 Task: Create a Workspace WS0000000021 in Trello with Workspace Type as ENGINEERING-IT and Workspace Description as WD0000000021. Invite a Team Member Email0000000081 to Workspace WS0000000021 in Trello. Invite a Team Member Email0000000082 to Workspace WS0000000021 in Trello. Invite a Team Member Email0000000083 to Workspace WS0000000021 in Trello. Invite a Team Member Email0000000084 to Workspace WS0000000021 in Trello
Action: Mouse moved to (603, 625)
Screenshot: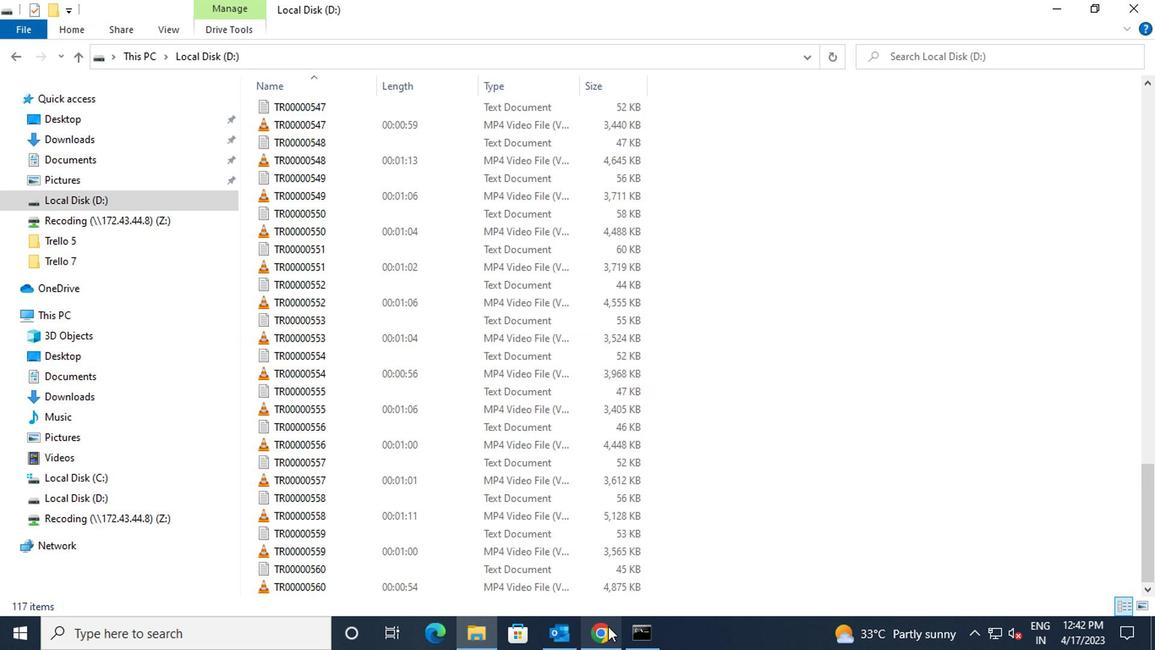 
Action: Mouse pressed left at (603, 625)
Screenshot: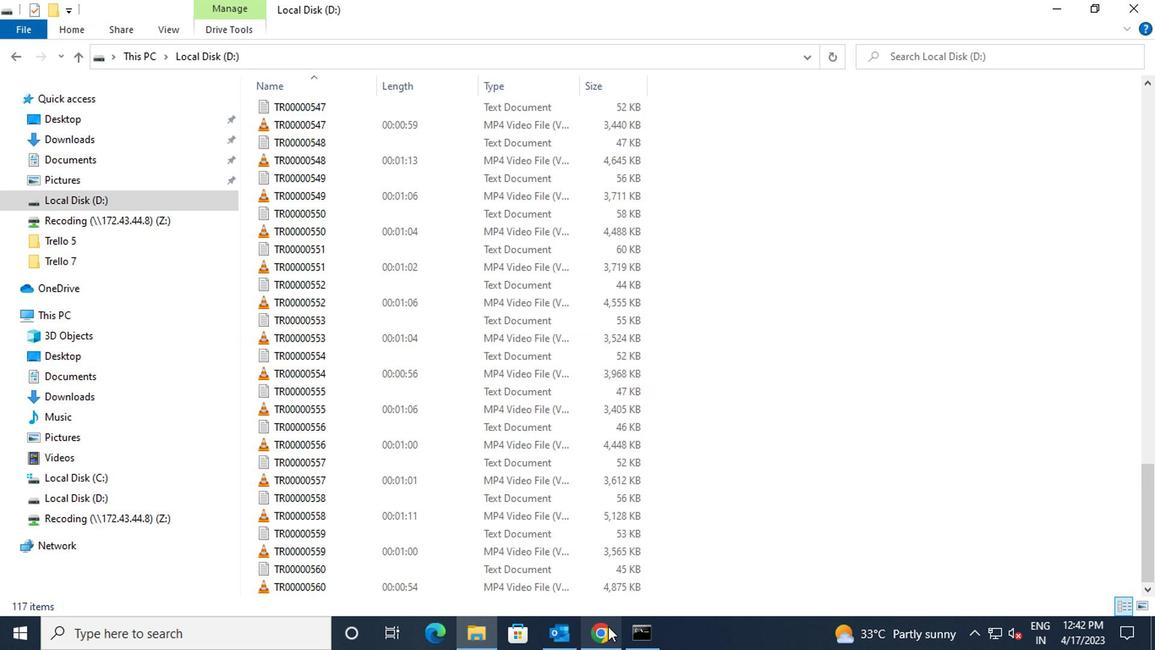 
Action: Mouse moved to (494, 119)
Screenshot: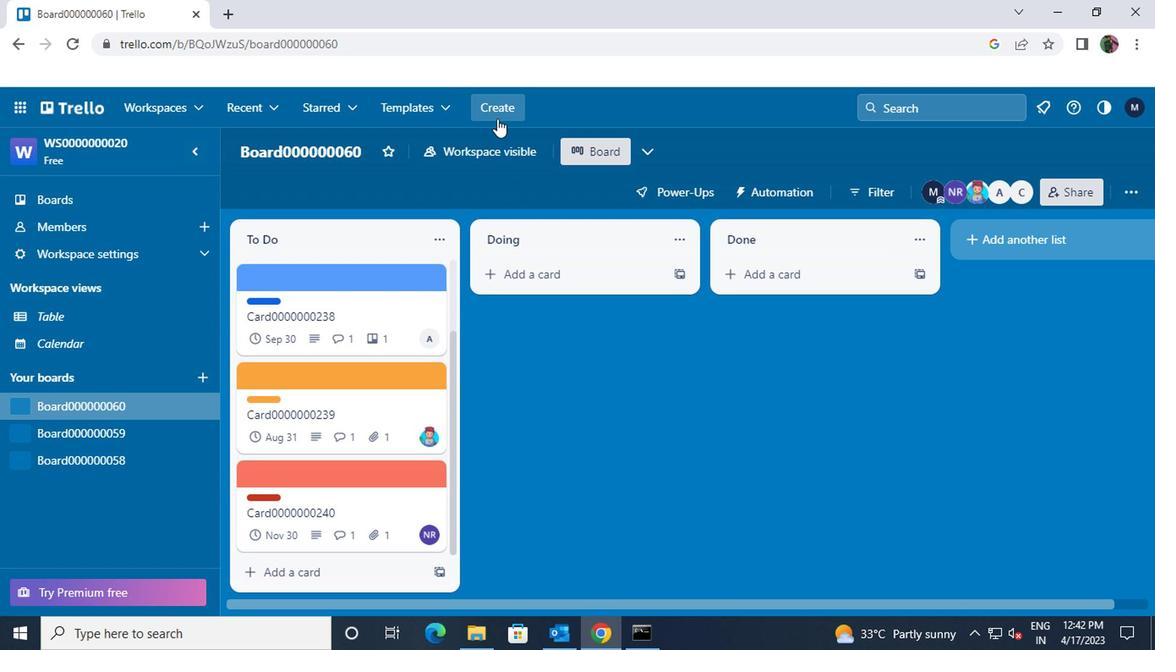 
Action: Mouse pressed left at (494, 119)
Screenshot: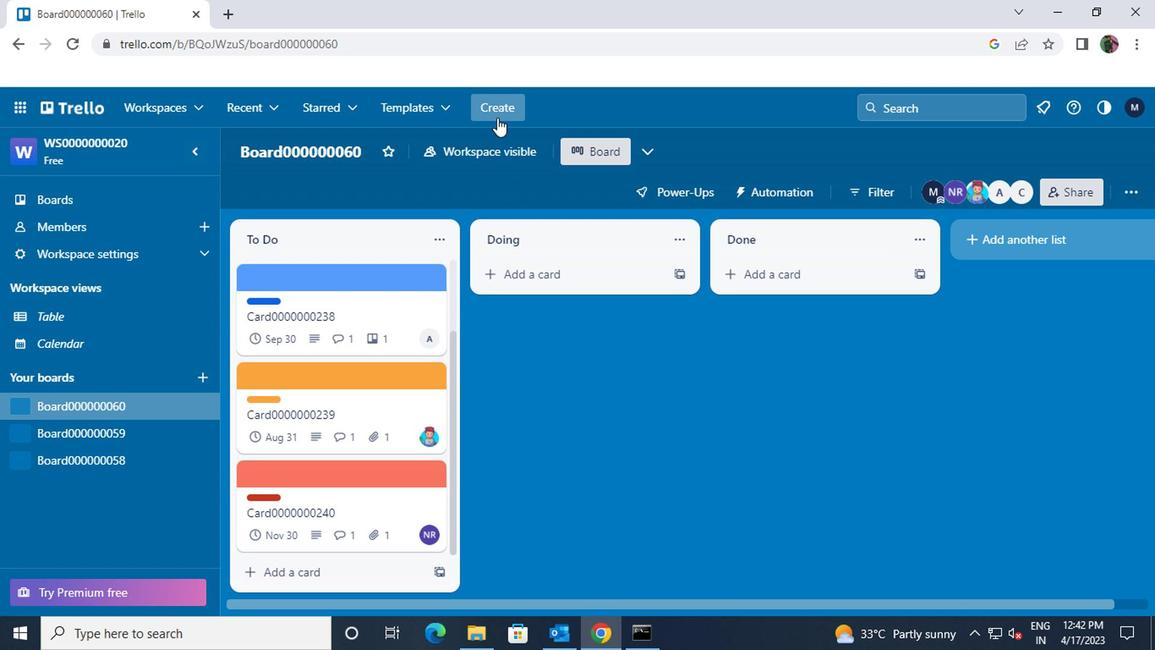 
Action: Mouse moved to (520, 274)
Screenshot: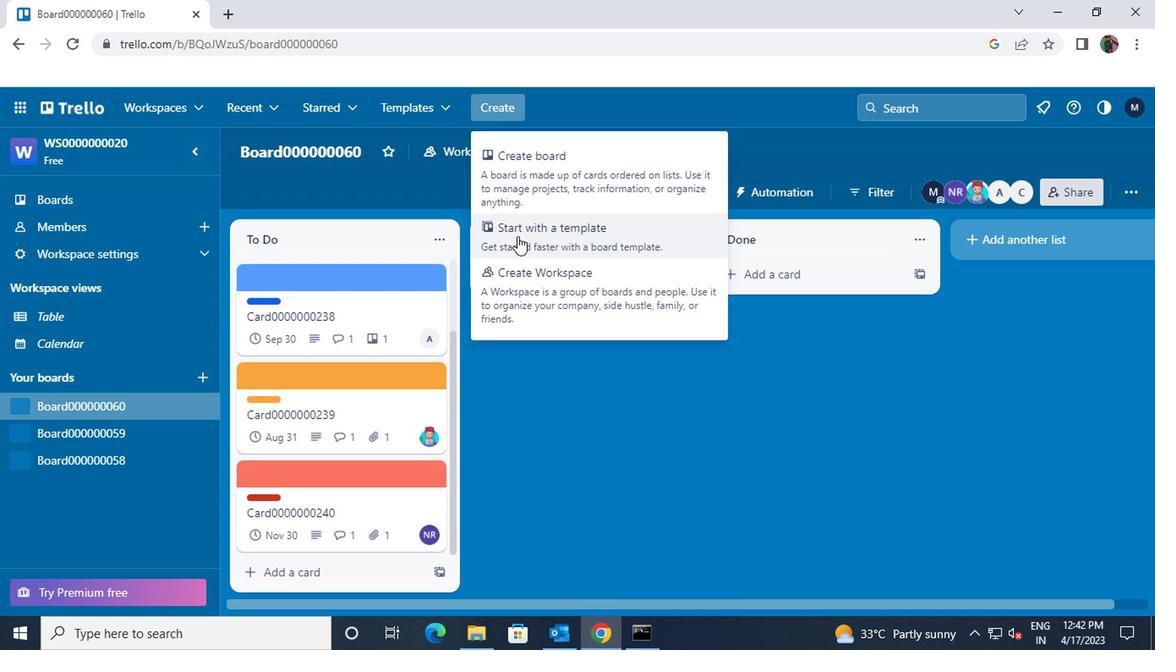 
Action: Mouse pressed left at (520, 274)
Screenshot: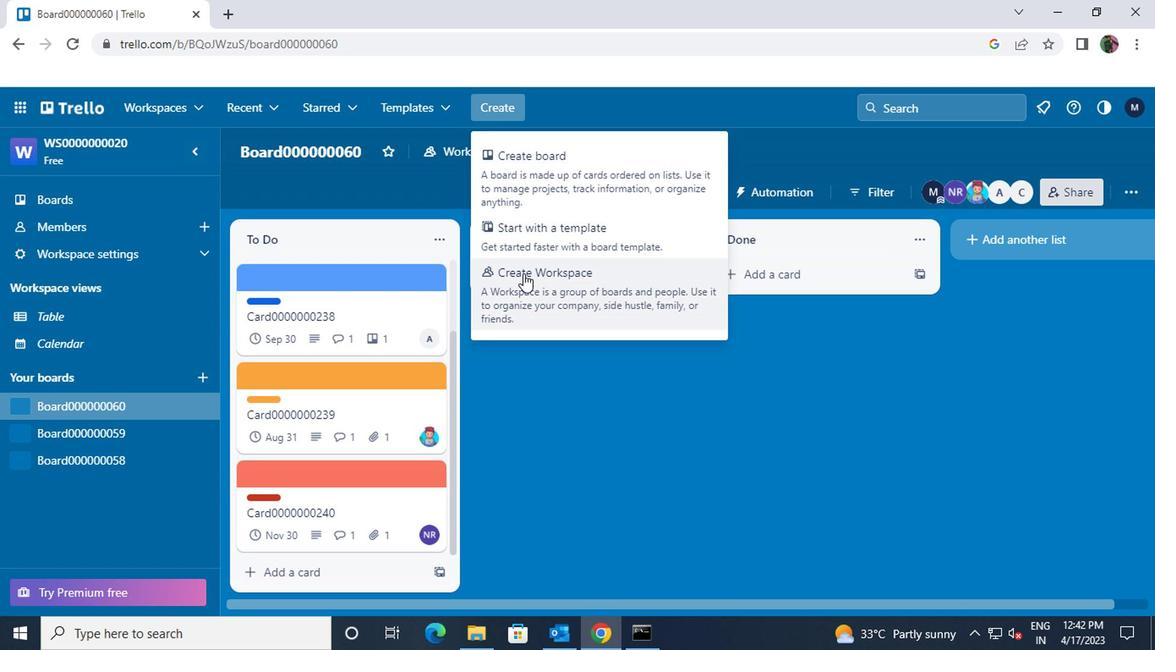 
Action: Key pressed <Key.shift><Key.shift><Key.shift><Key.shift><Key.shift><Key.shift><Key.shift><Key.shift><Key.shift><Key.shift><Key.shift><Key.shift><Key.shift><Key.shift><Key.shift><Key.shift>WS0000000021
Screenshot: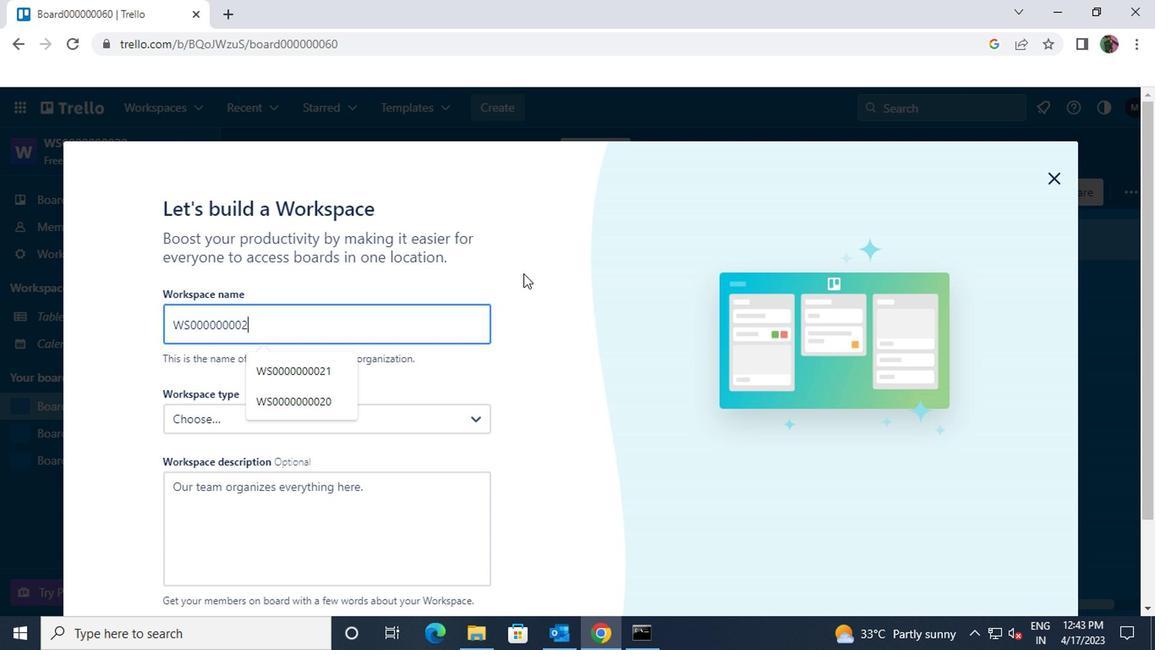 
Action: Mouse moved to (475, 418)
Screenshot: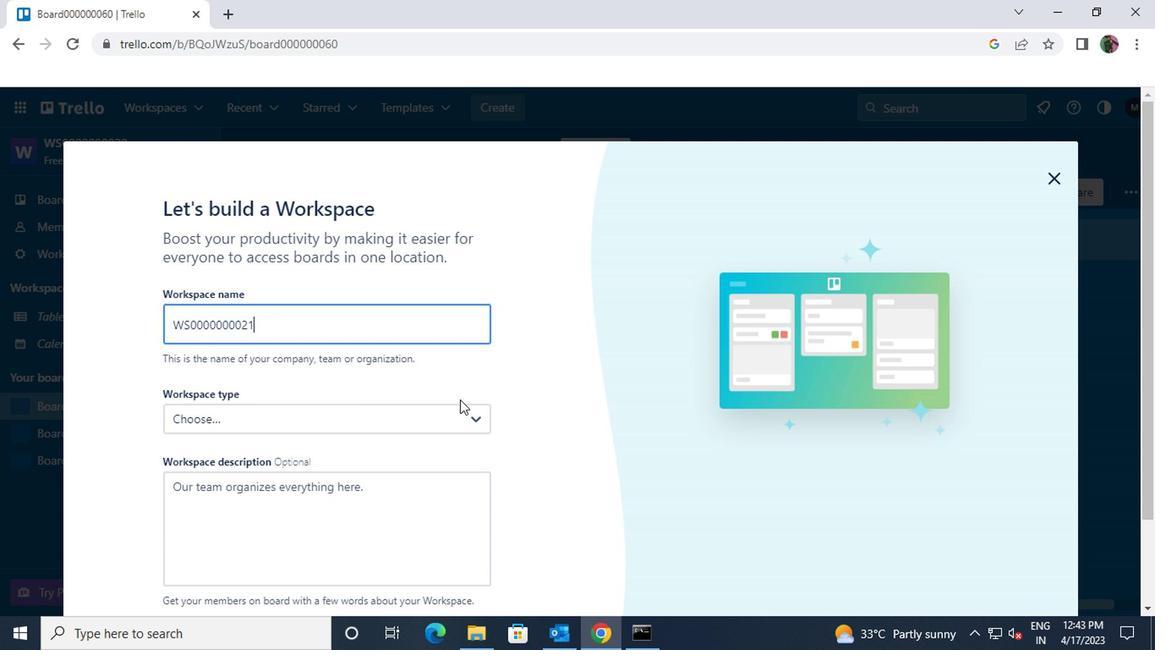 
Action: Mouse pressed left at (475, 418)
Screenshot: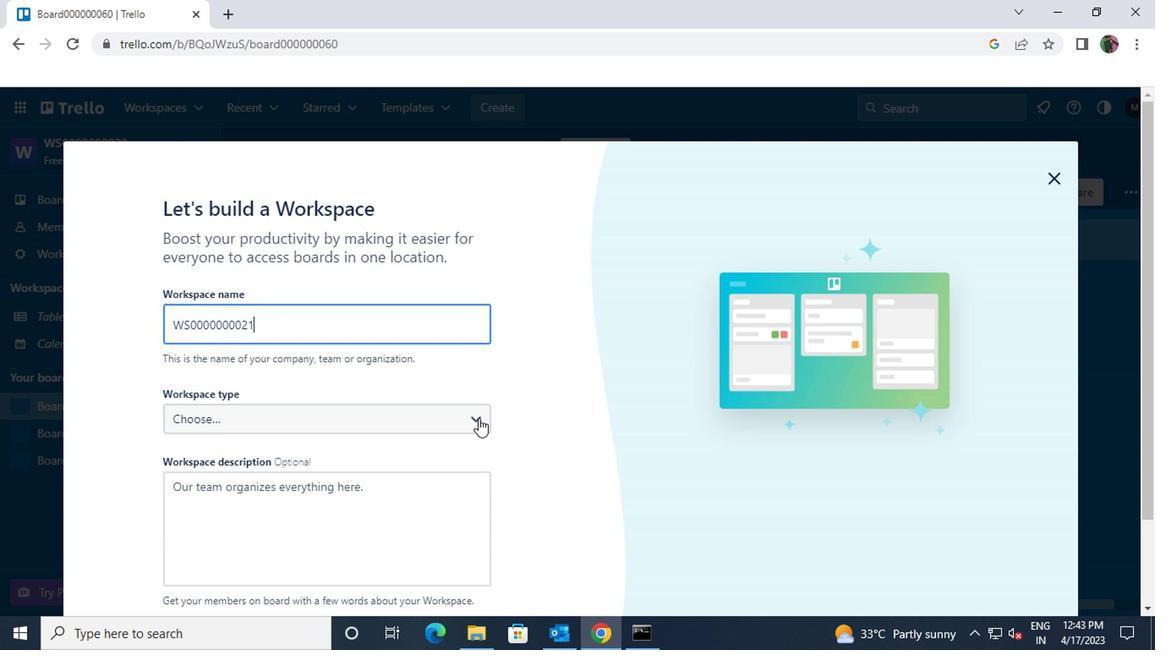 
Action: Mouse moved to (372, 588)
Screenshot: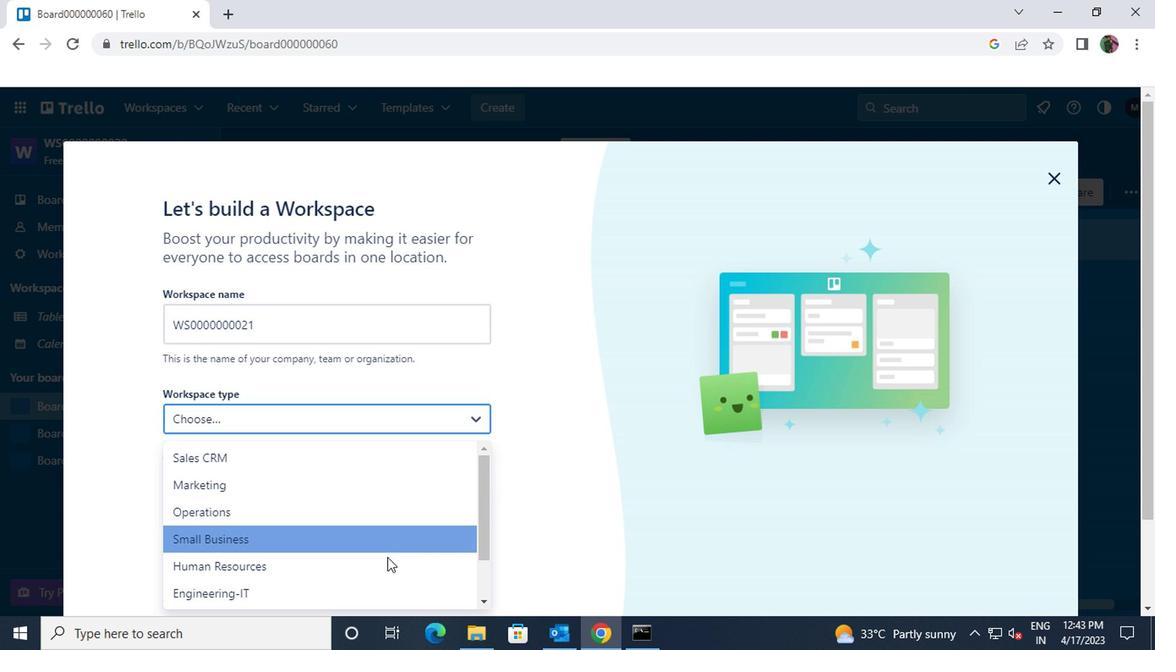 
Action: Mouse pressed left at (372, 588)
Screenshot: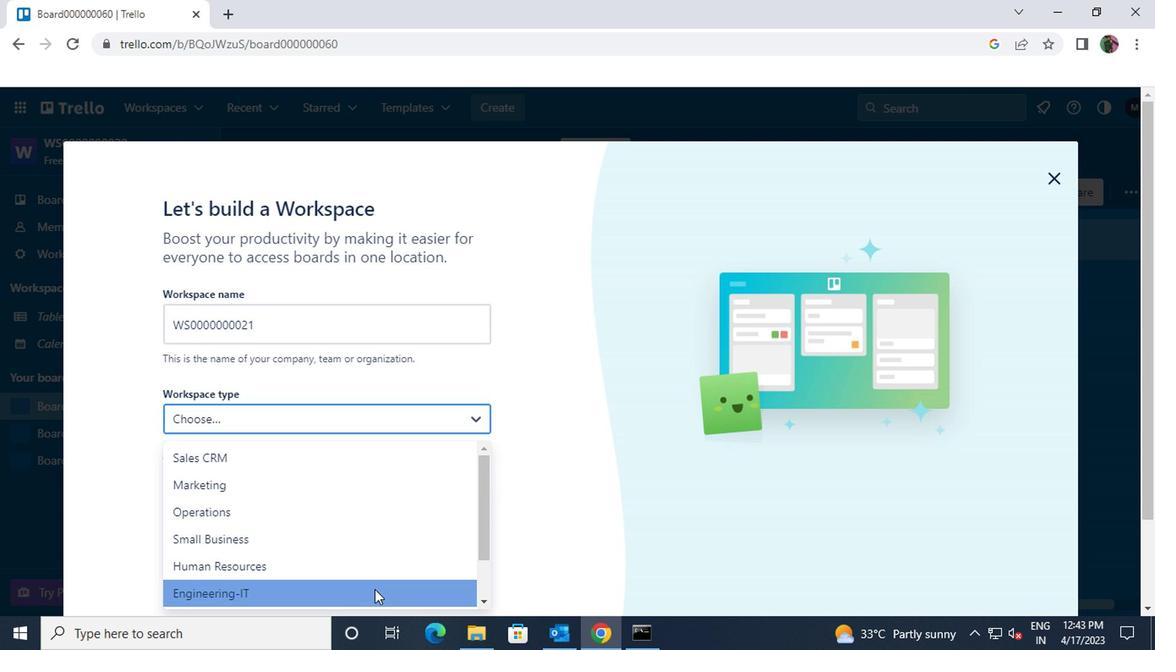 
Action: Mouse moved to (358, 543)
Screenshot: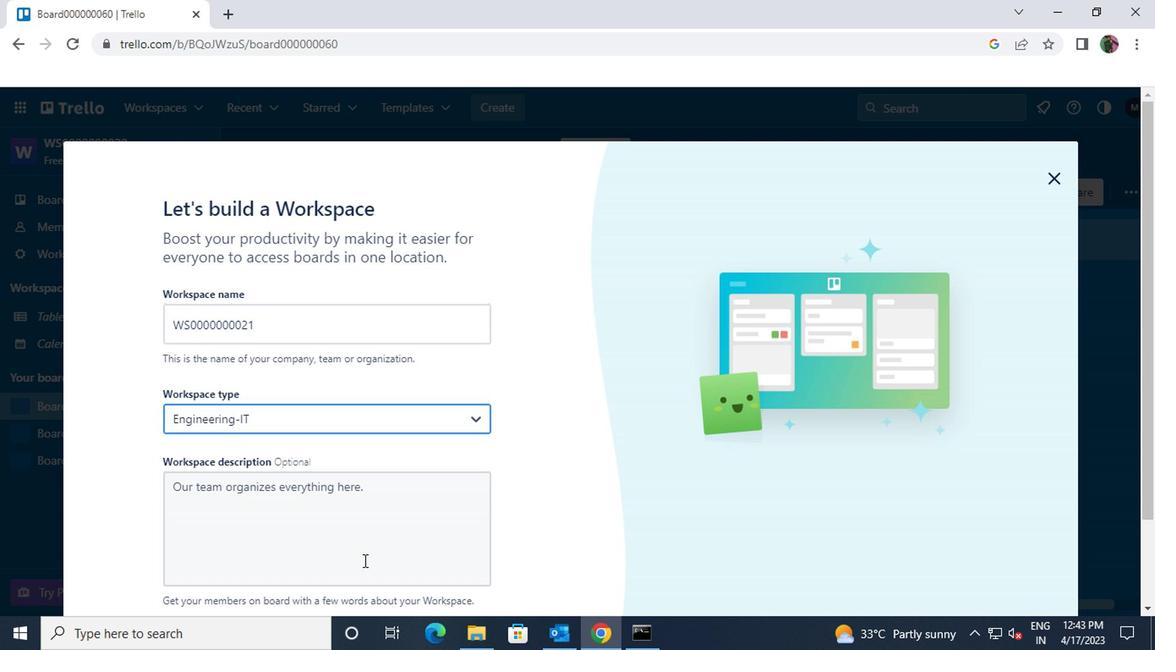 
Action: Mouse pressed left at (358, 543)
Screenshot: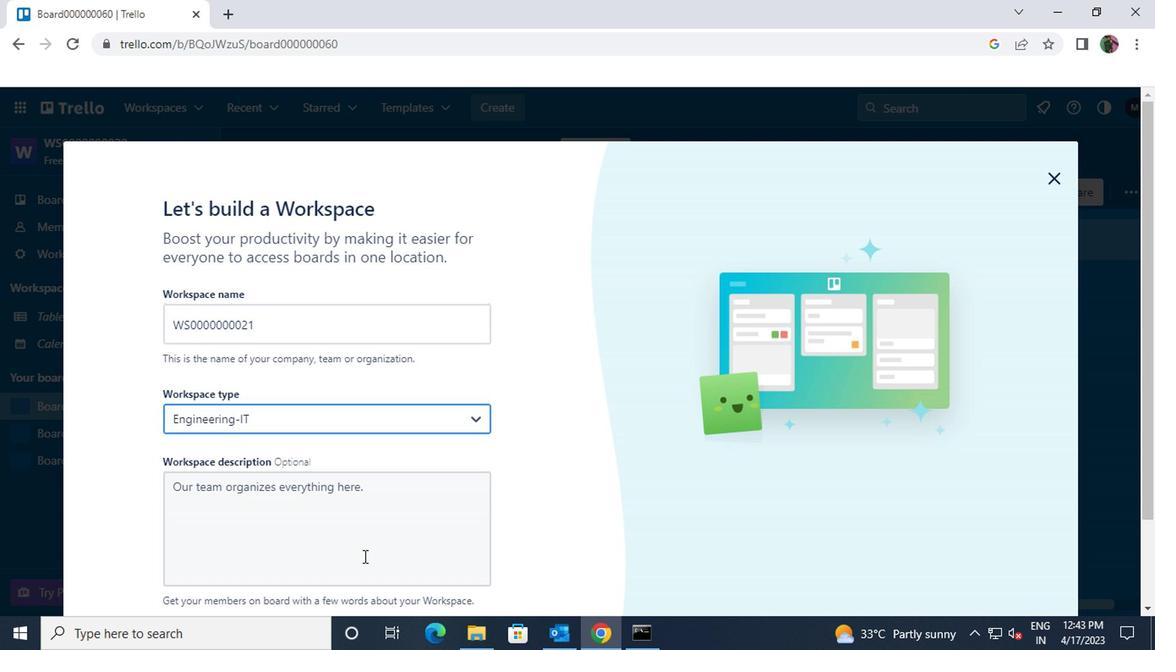 
Action: Mouse moved to (358, 543)
Screenshot: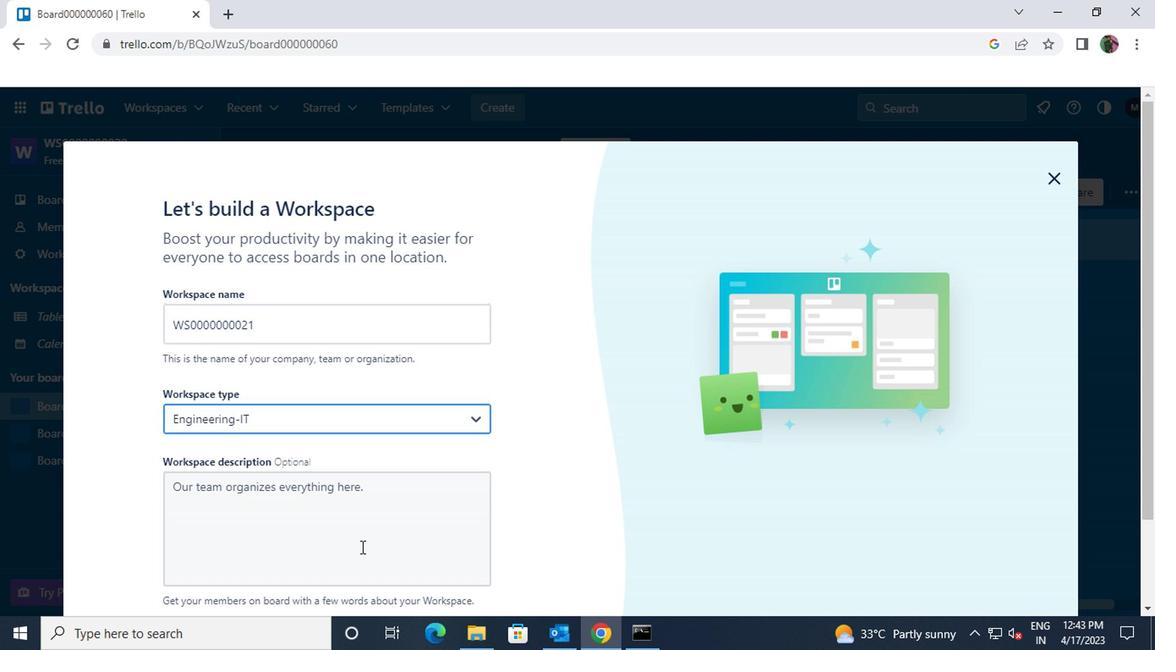 
Action: Key pressed <Key.shift>WD0000000021
Screenshot: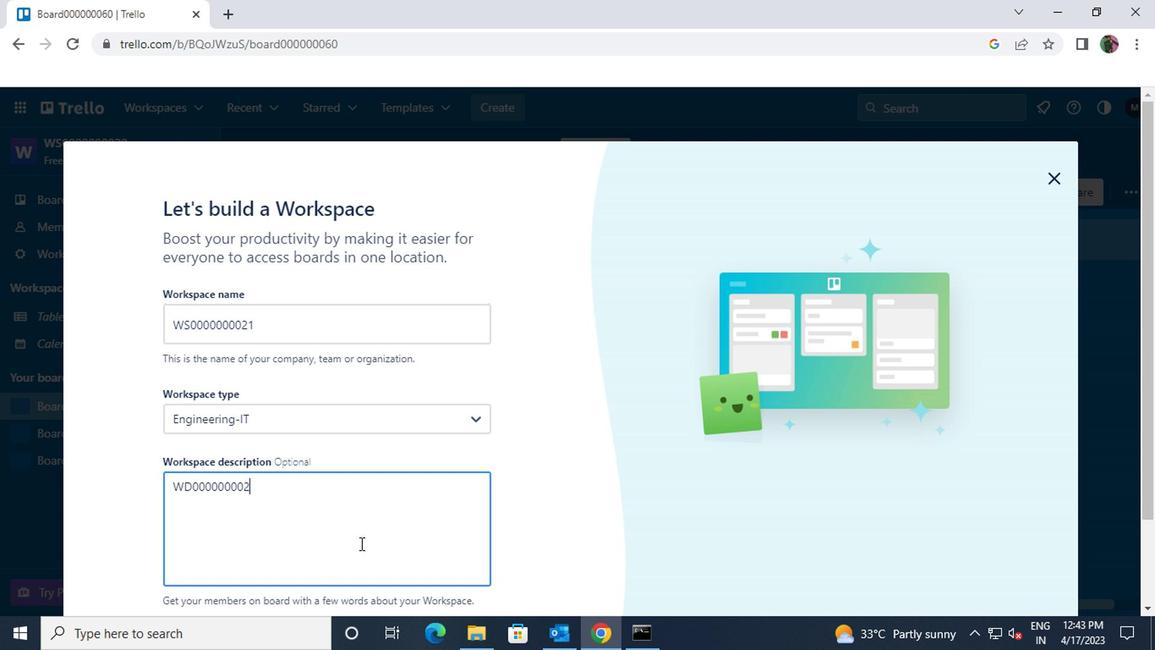 
Action: Mouse moved to (379, 524)
Screenshot: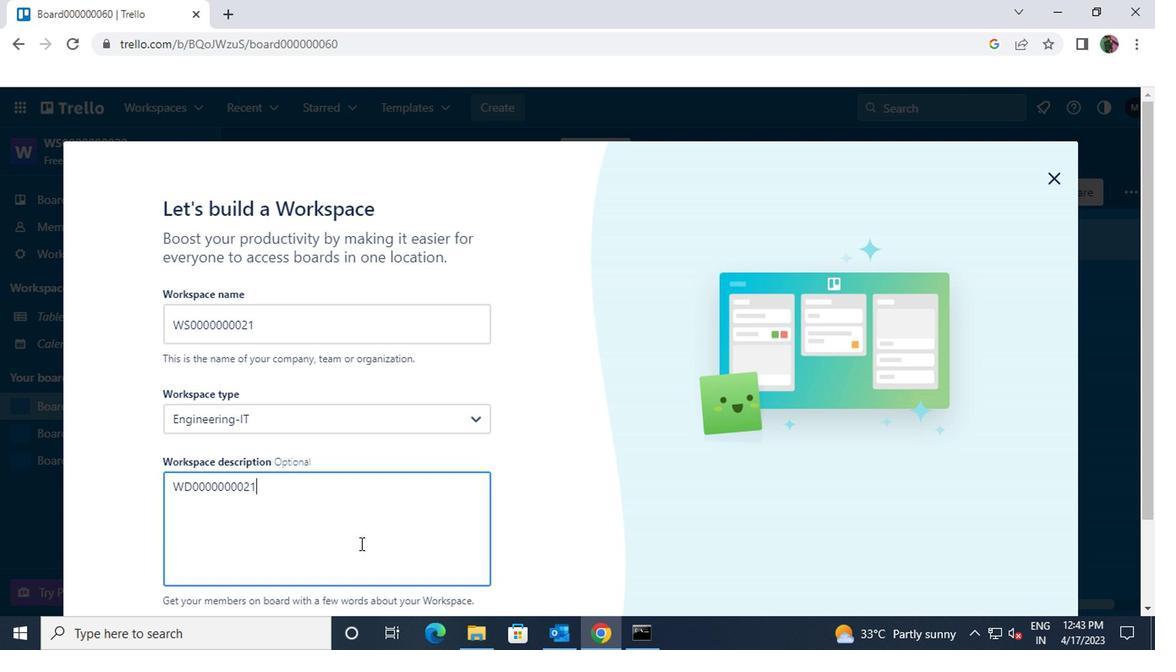 
Action: Mouse scrolled (379, 524) with delta (0, 0)
Screenshot: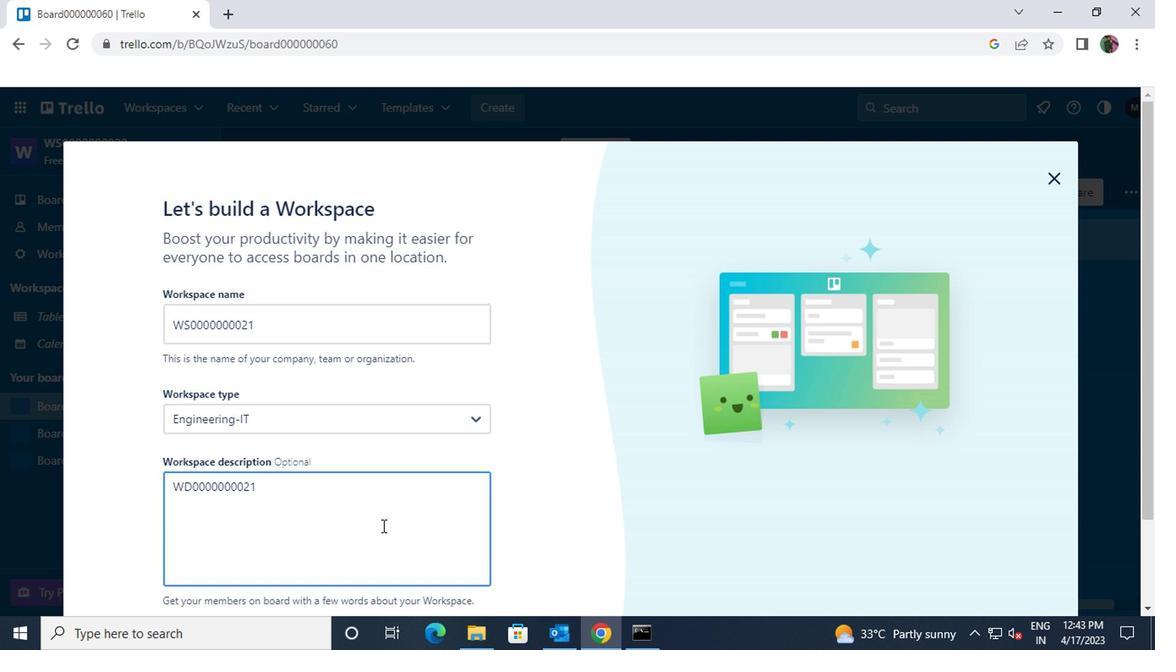 
Action: Mouse scrolled (379, 524) with delta (0, 0)
Screenshot: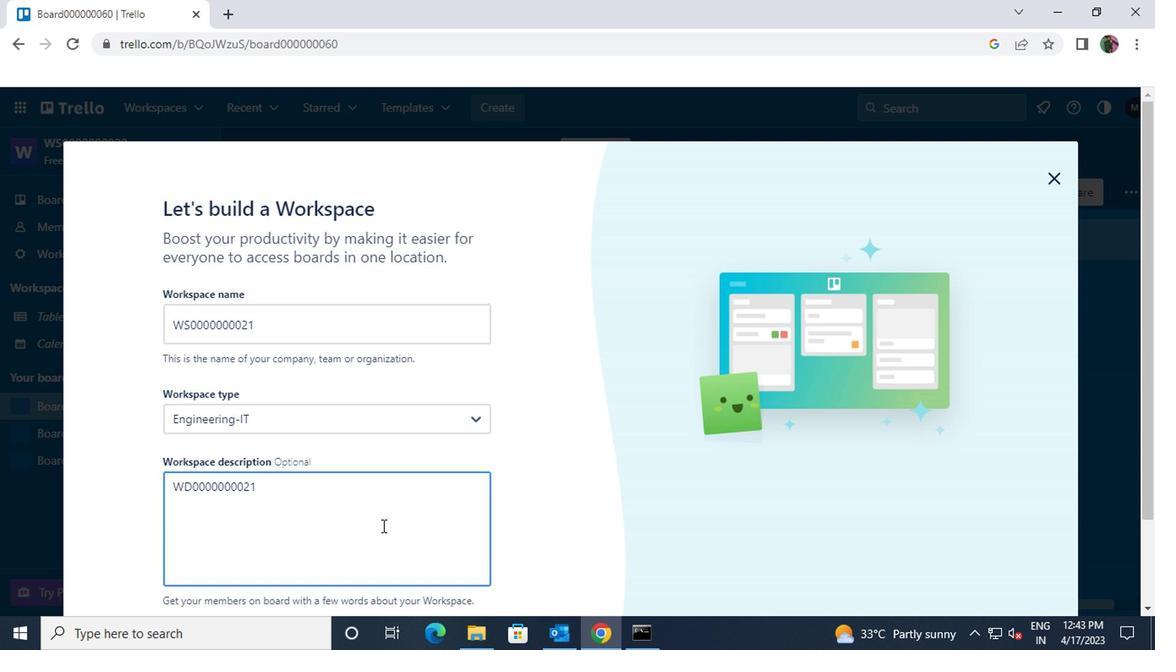 
Action: Mouse scrolled (379, 524) with delta (0, 0)
Screenshot: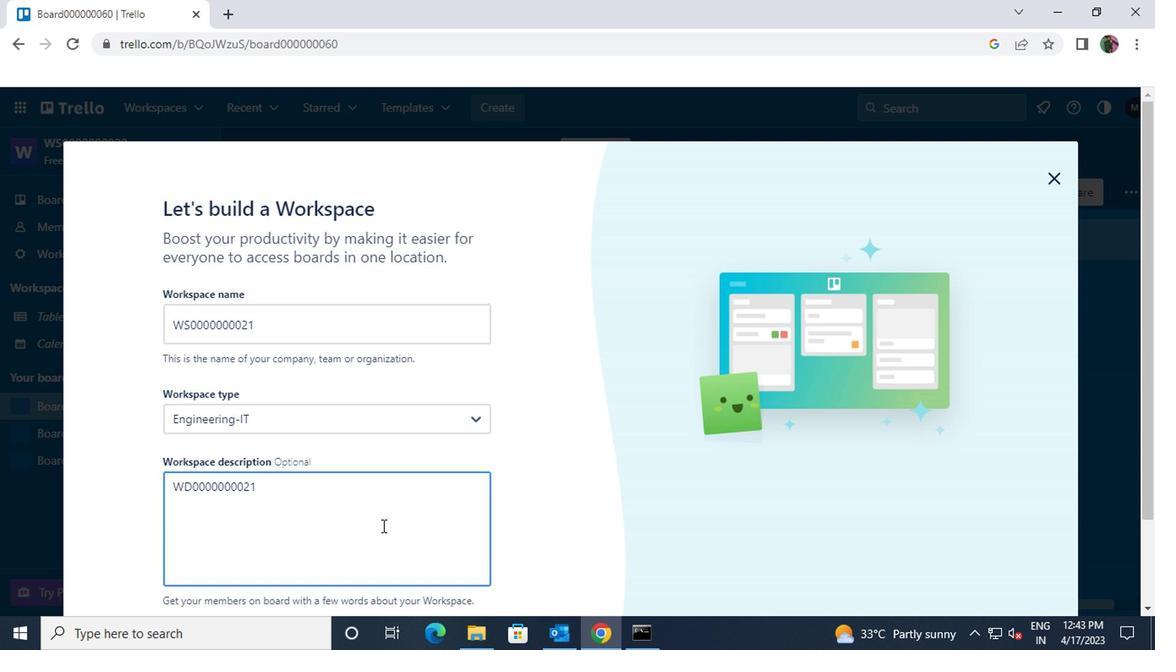 
Action: Mouse moved to (379, 527)
Screenshot: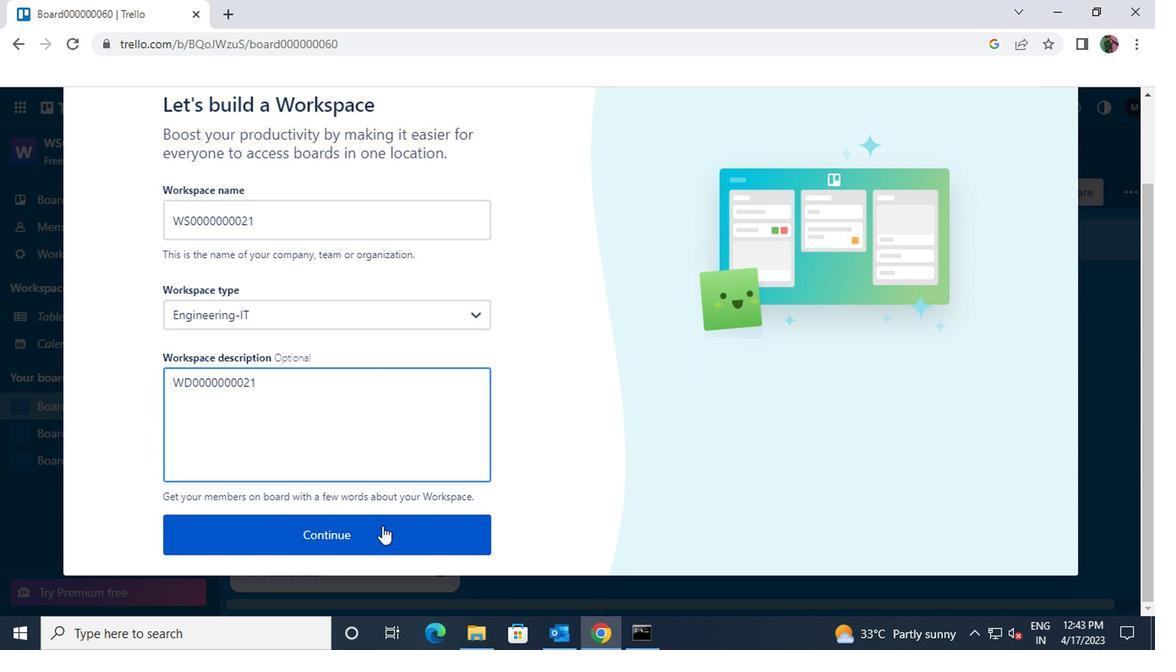 
Action: Mouse pressed left at (379, 527)
Screenshot: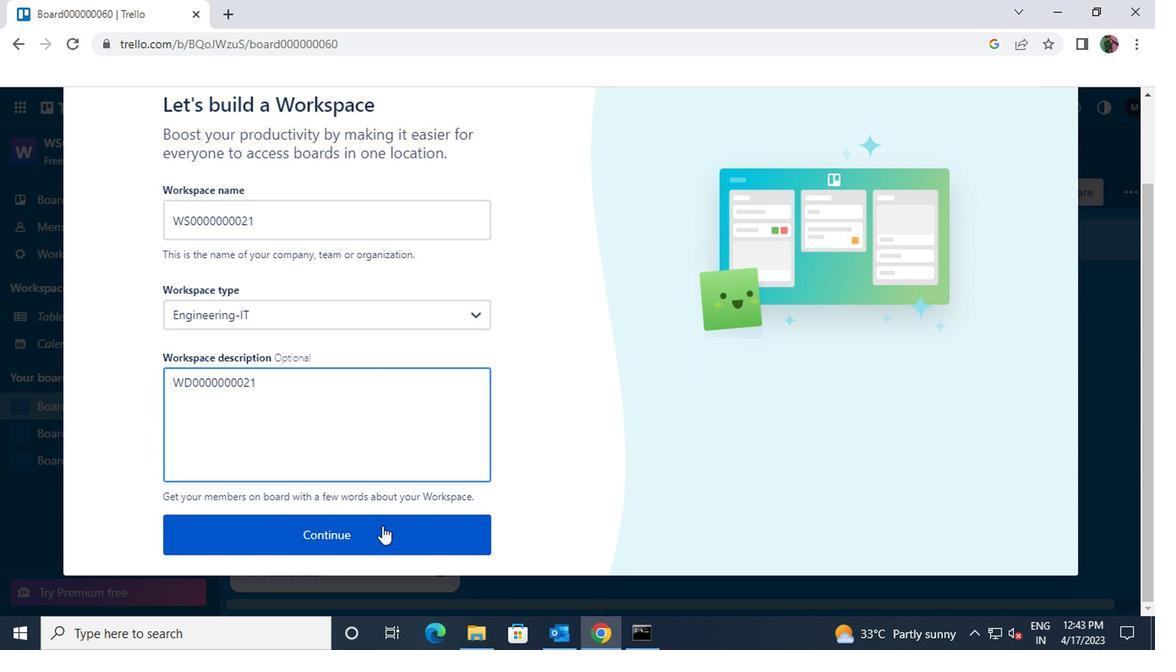 
Action: Mouse moved to (322, 324)
Screenshot: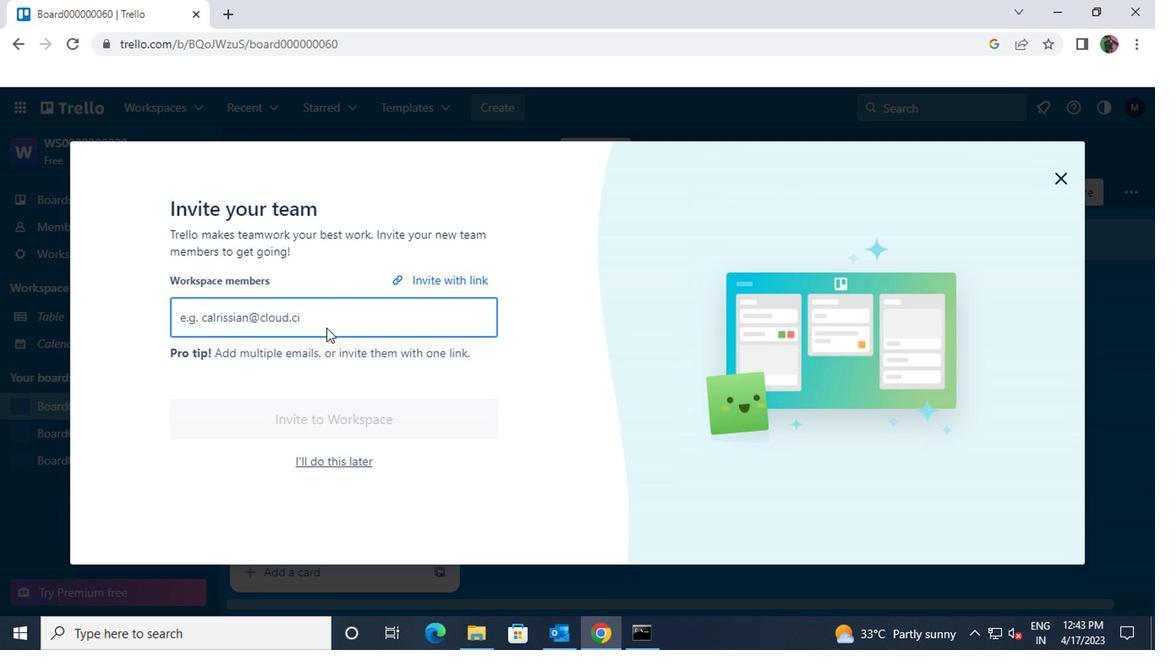 
Action: Mouse pressed left at (322, 324)
Screenshot: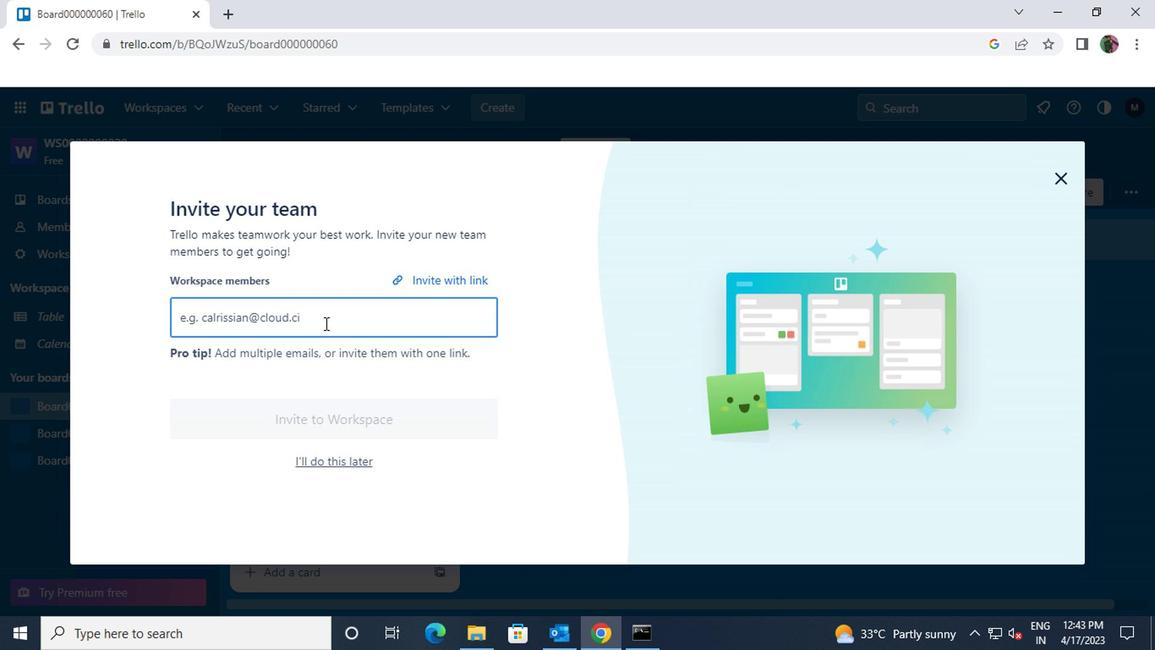 
Action: Key pressed AYUS98111<Key.shift><Key.shift><Key.shift><Key.shift><Key.shift><Key.shift>@GMAIL.COM
Screenshot: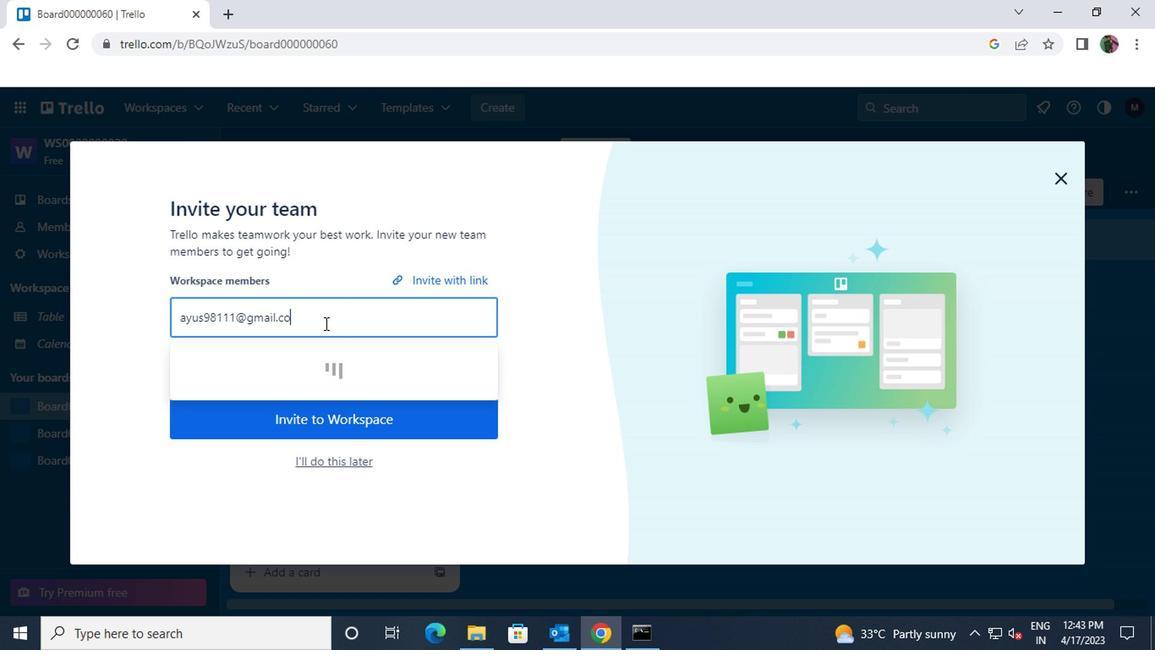 
Action: Mouse moved to (252, 359)
Screenshot: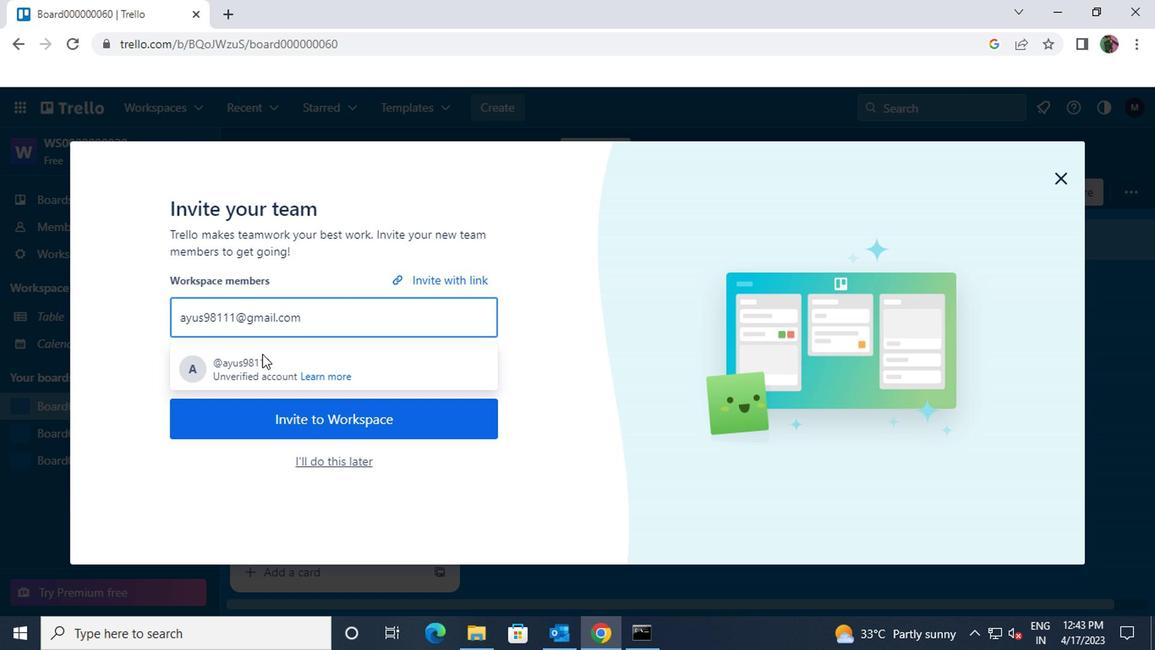 
Action: Mouse pressed left at (252, 359)
Screenshot: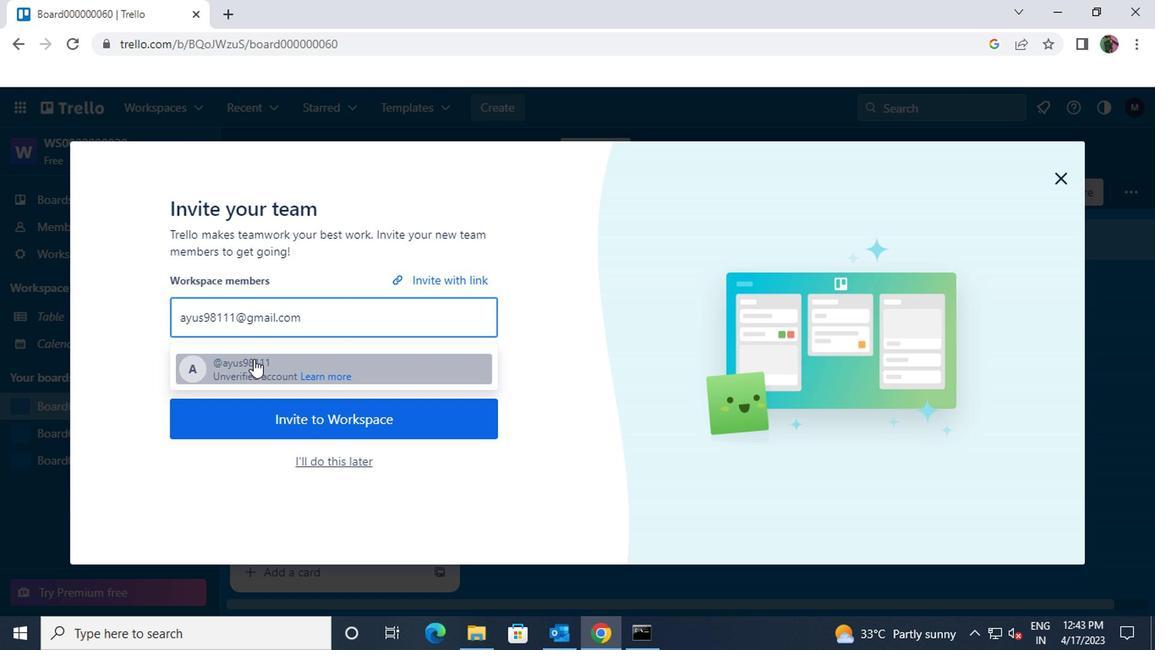 
Action: Key pressed NIKRATHI889<Key.shift>@GMAIL.COM
Screenshot: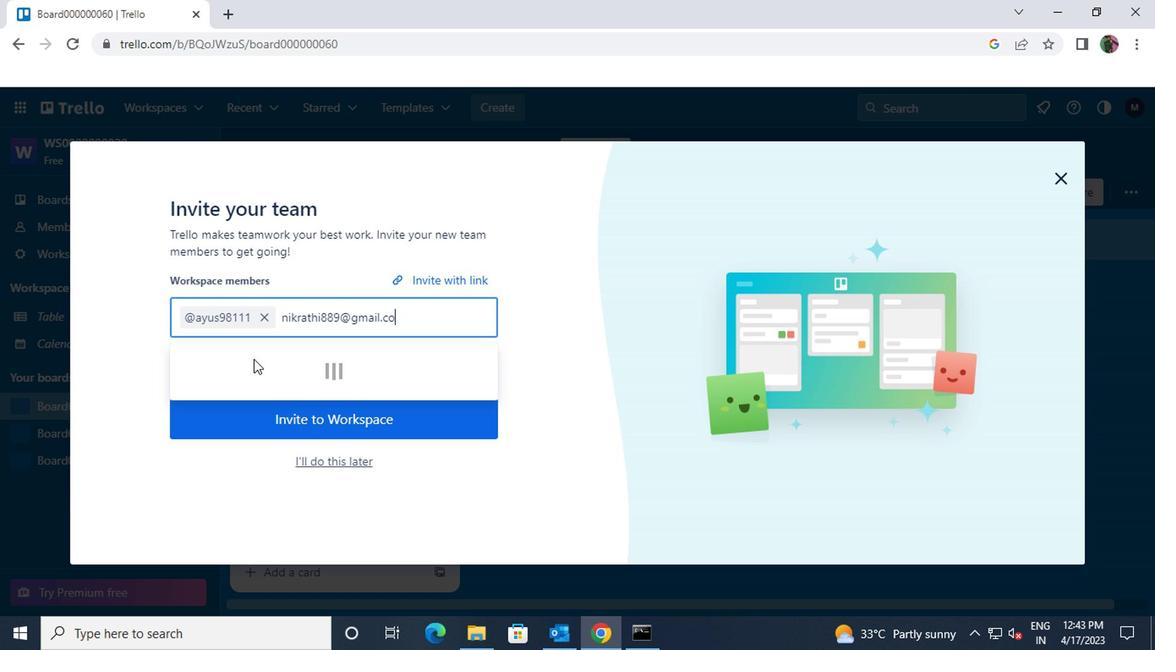 
Action: Mouse pressed left at (252, 359)
Screenshot: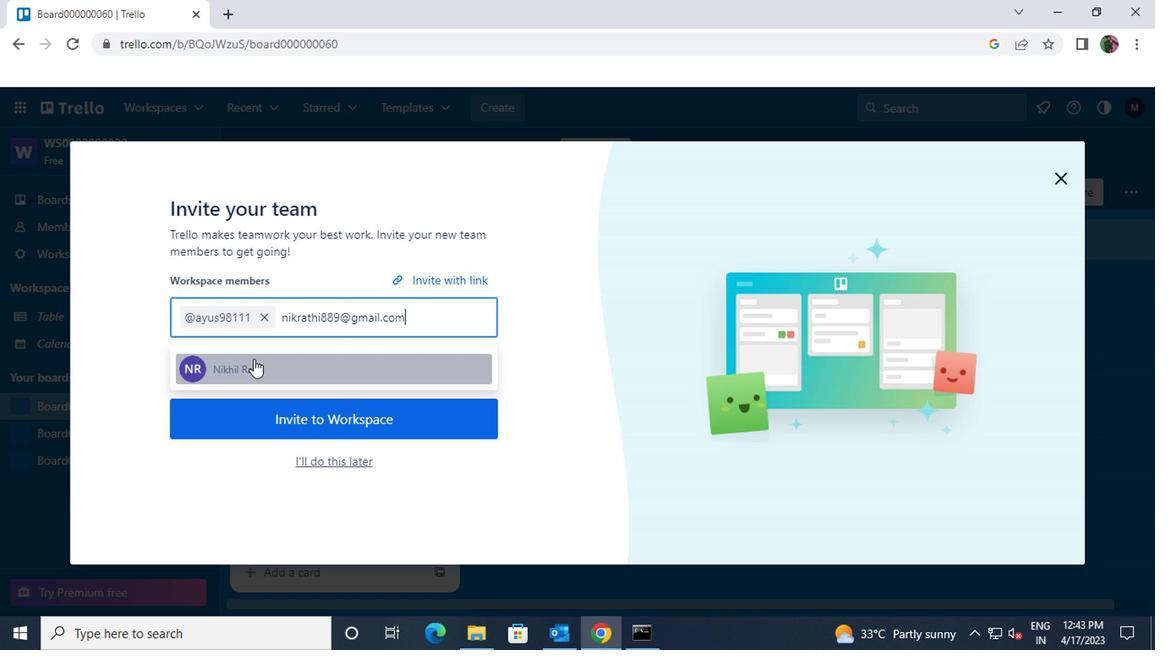
Action: Key pressed VINNYOFFICE2<Key.shift>@GMAIL.CP
Screenshot: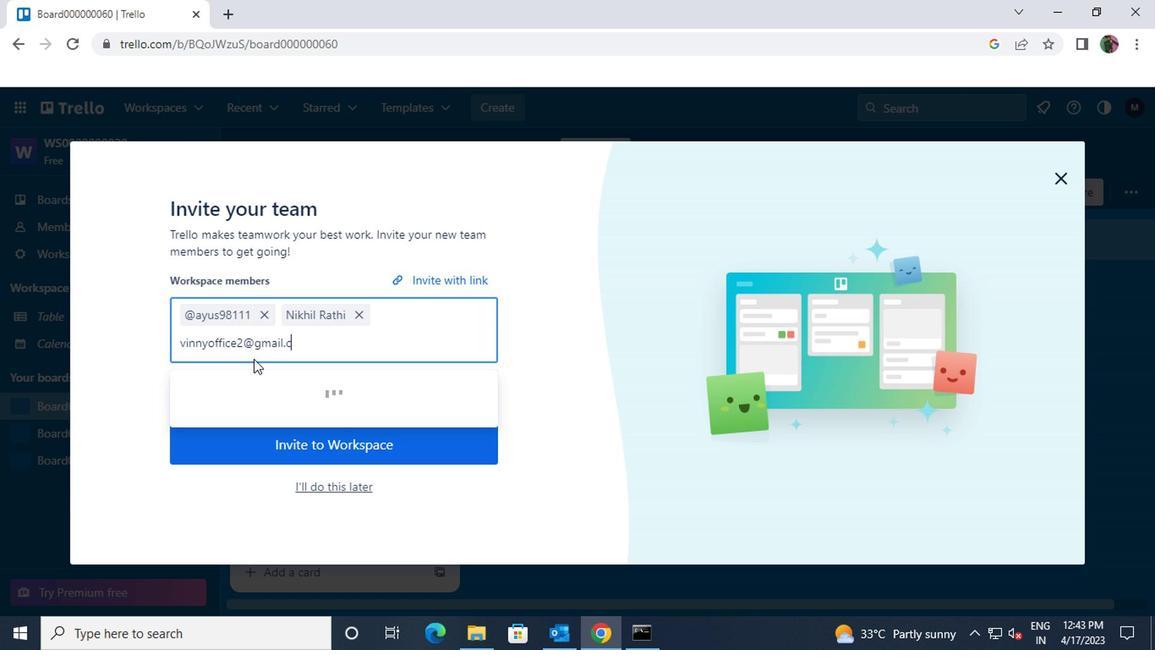 
Action: Mouse moved to (248, 388)
Screenshot: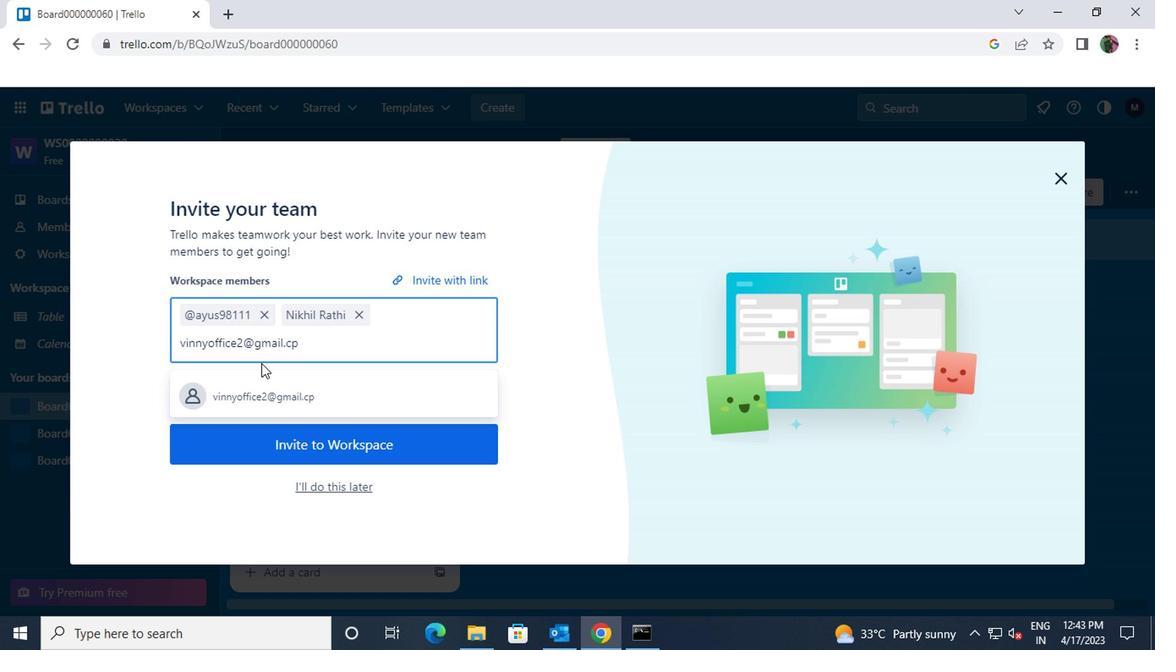 
Action: Mouse pressed left at (248, 388)
Screenshot: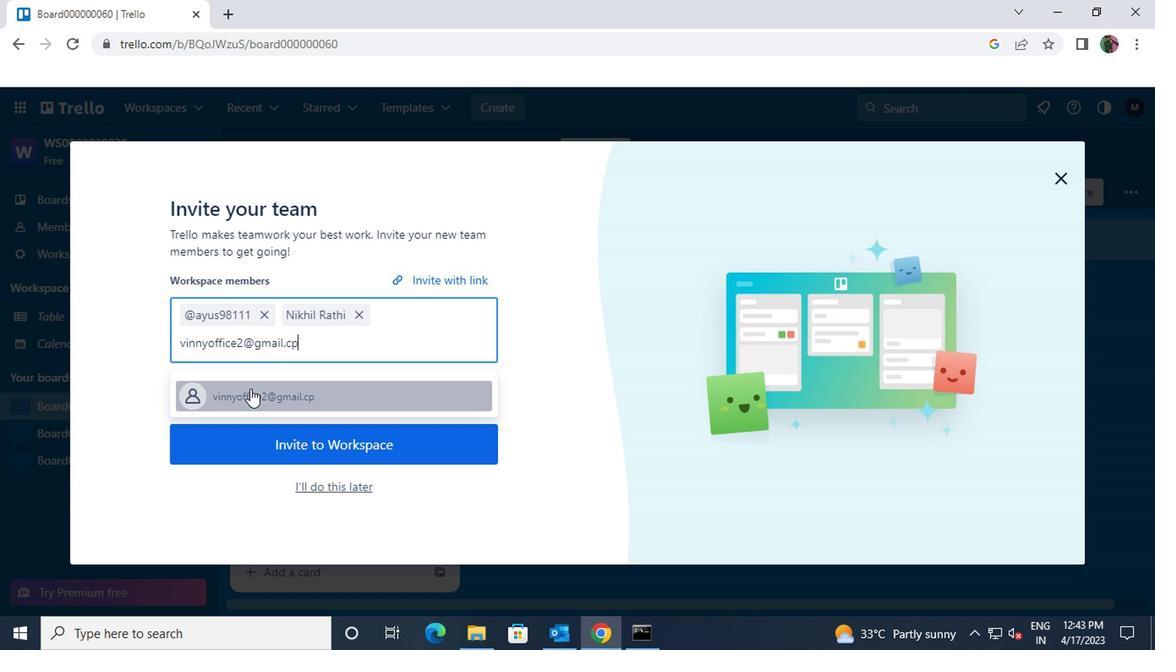 
Action: Mouse moved to (248, 382)
Screenshot: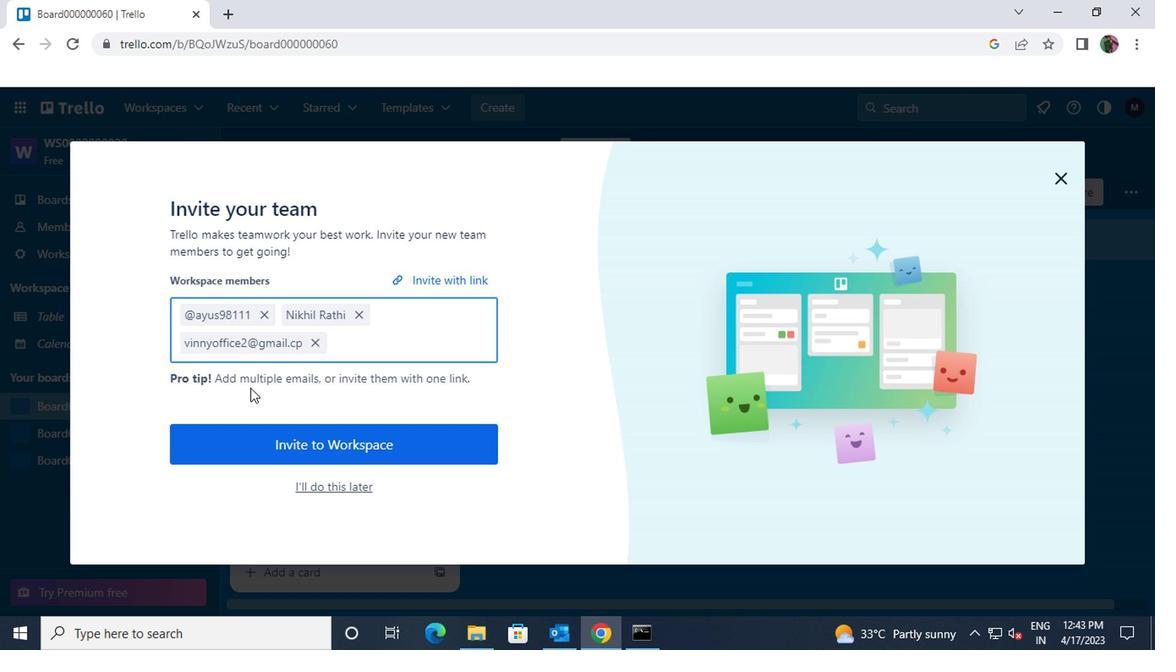 
Action: Key pressed CARSTREET791<Key.shift>@GMAIL.COM
Screenshot: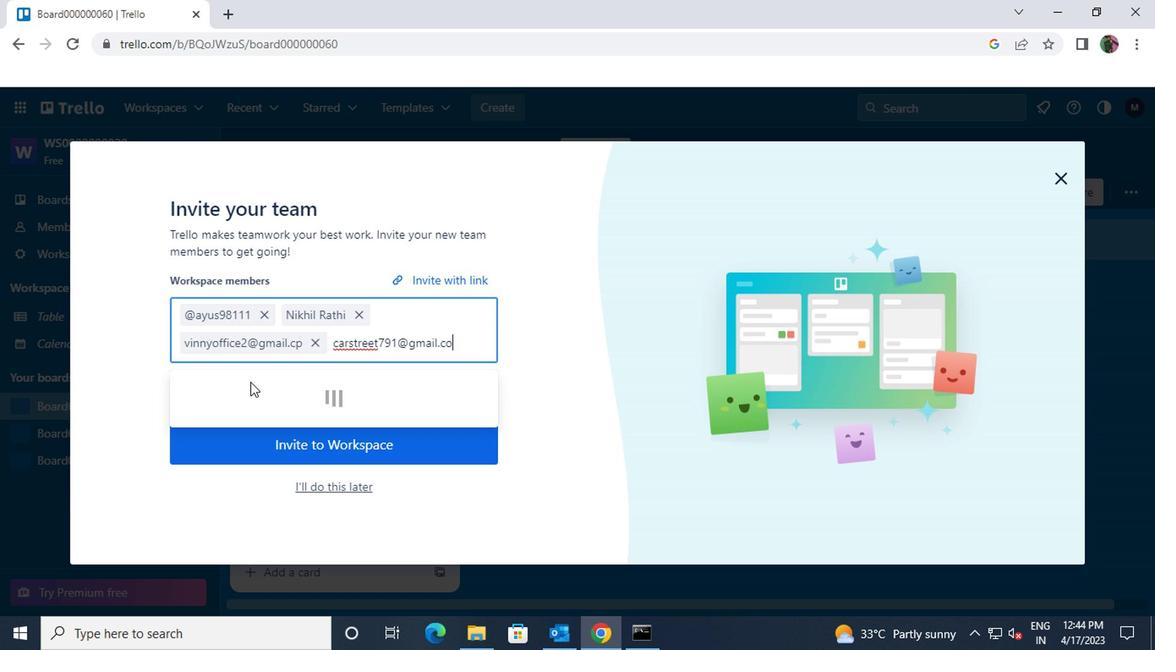 
Action: Mouse pressed left at (248, 382)
Screenshot: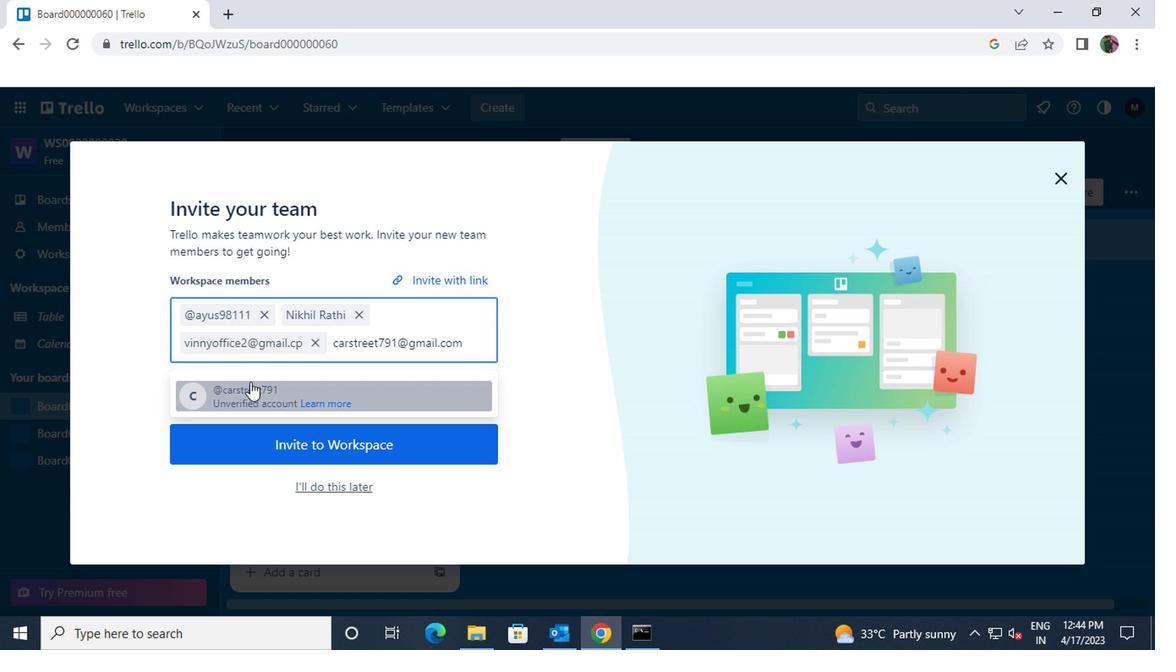 
Action: Mouse moved to (320, 463)
Screenshot: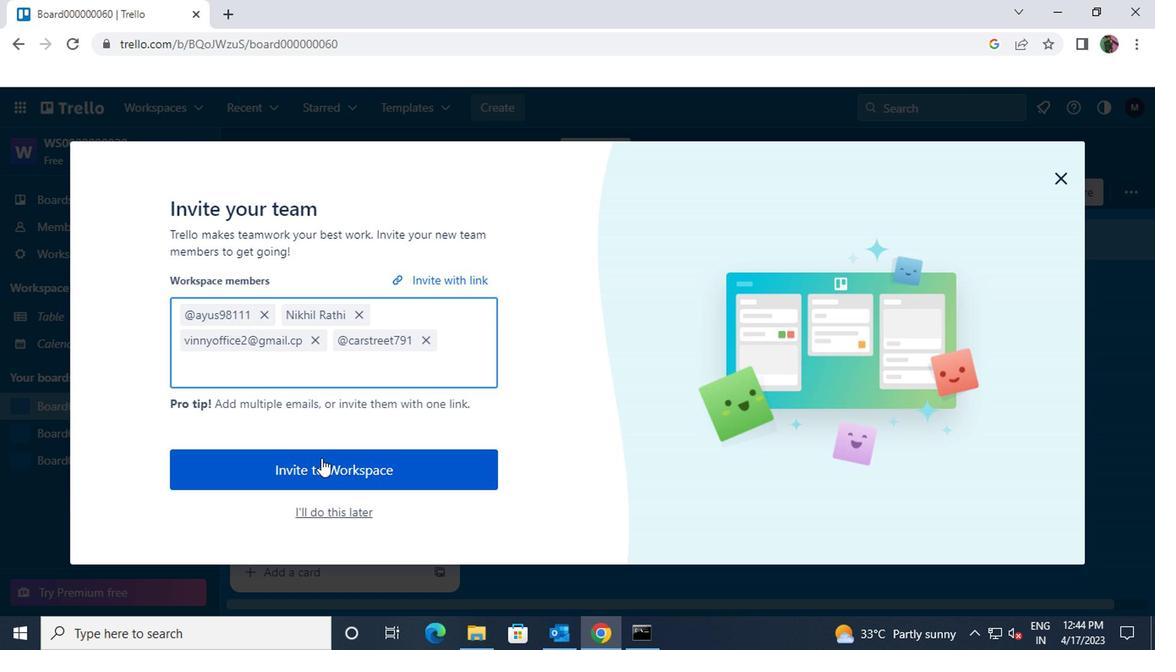 
Action: Mouse pressed left at (320, 463)
Screenshot: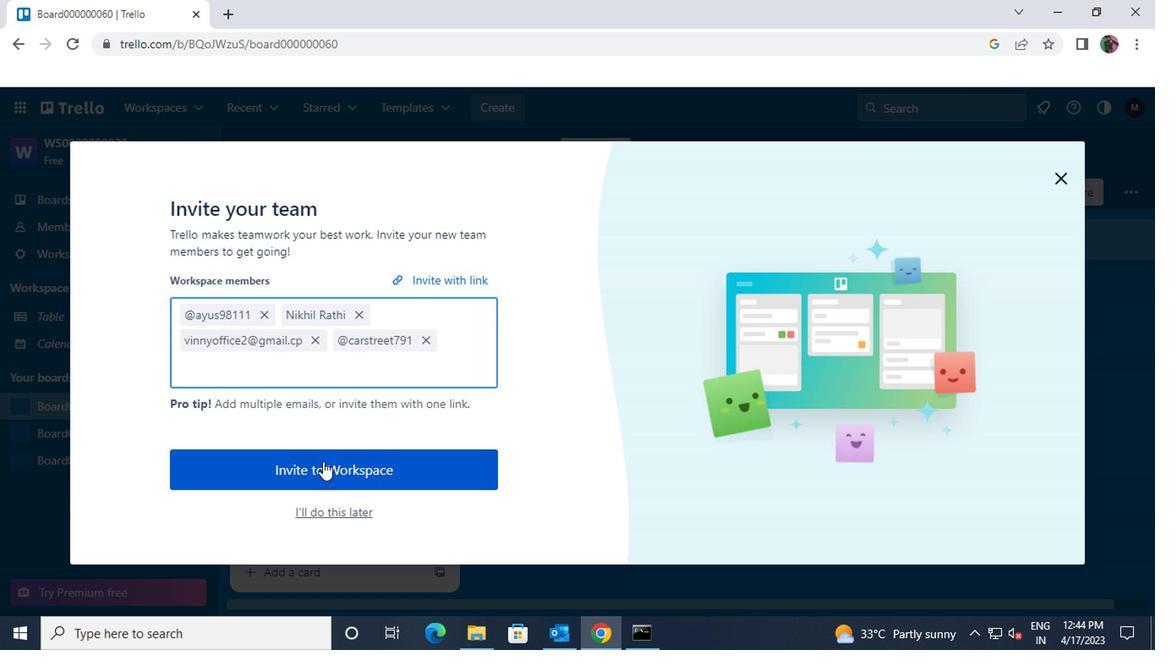 
